 Task: Check the codec information of the current media.
Action: Mouse moved to (119, 16)
Screenshot: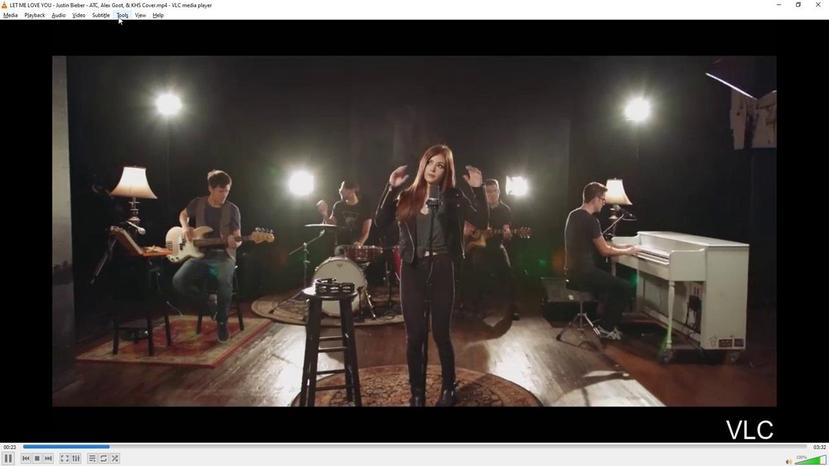 
Action: Mouse pressed left at (119, 16)
Screenshot: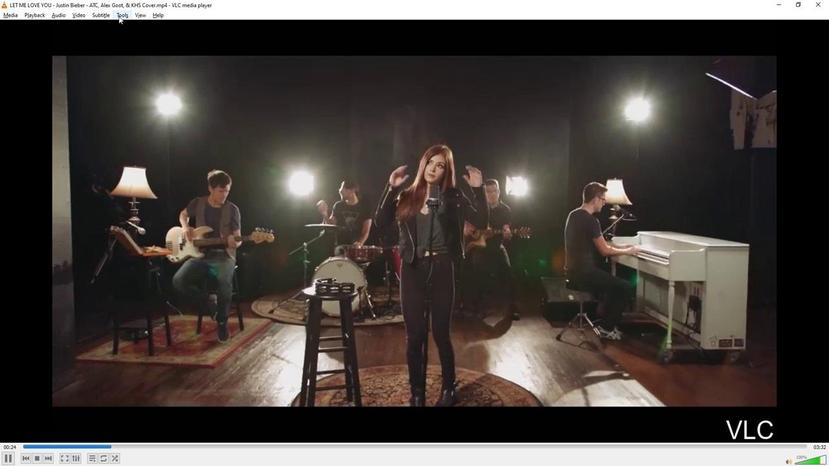 
Action: Mouse moved to (143, 57)
Screenshot: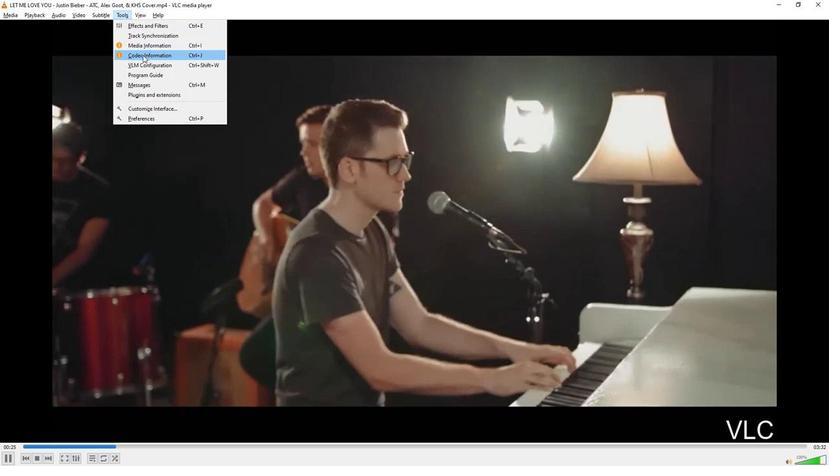 
Action: Mouse pressed left at (143, 57)
Screenshot: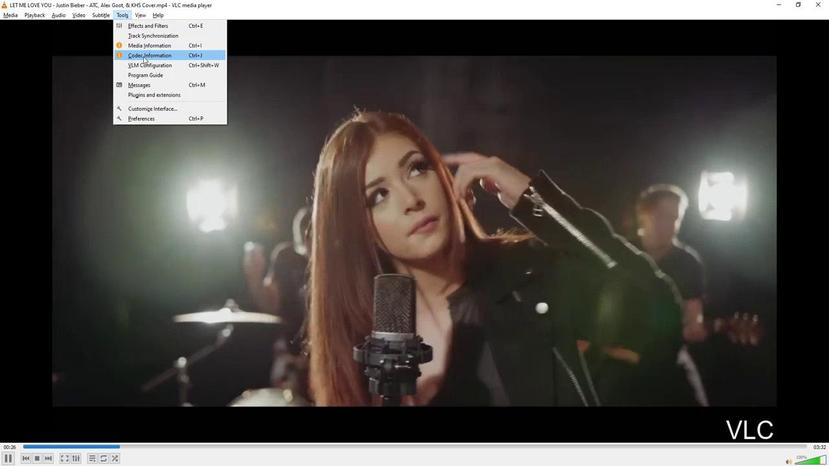 
Action: Mouse moved to (106, 198)
Screenshot: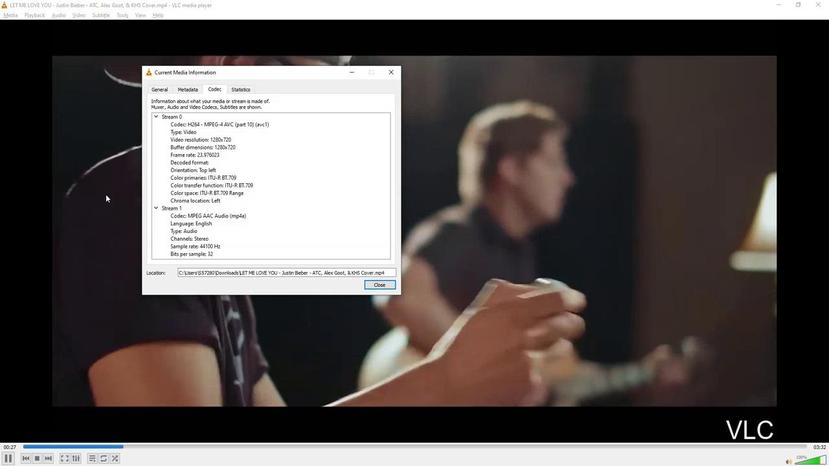 
